 Task: Create a section Speed of Thought and in the section, add a milestone IT service catalog enhancement in the project ConstructTech
Action: Mouse moved to (61, 411)
Screenshot: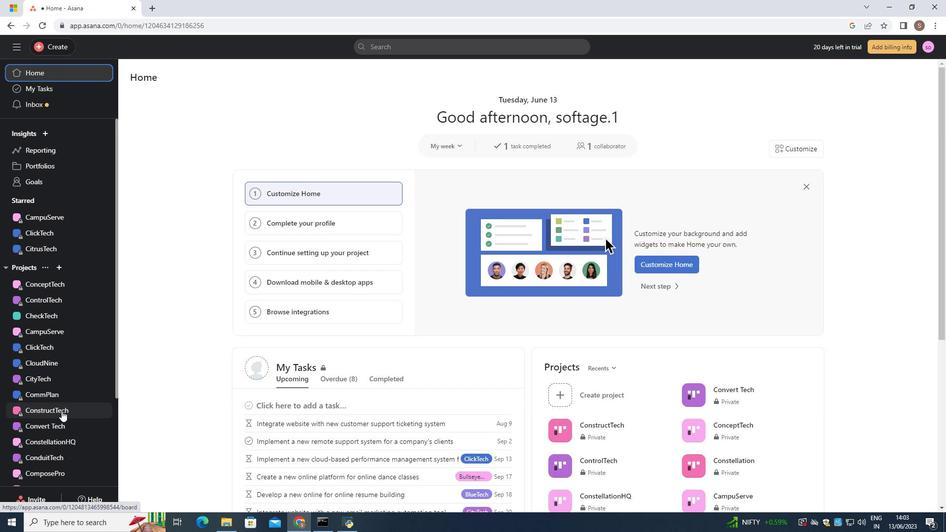 
Action: Mouse pressed left at (61, 411)
Screenshot: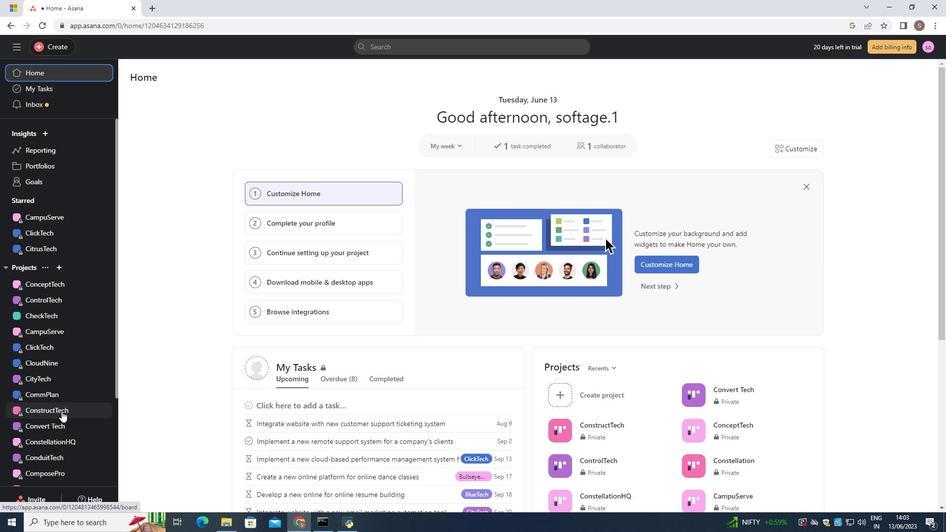 
Action: Mouse moved to (602, 144)
Screenshot: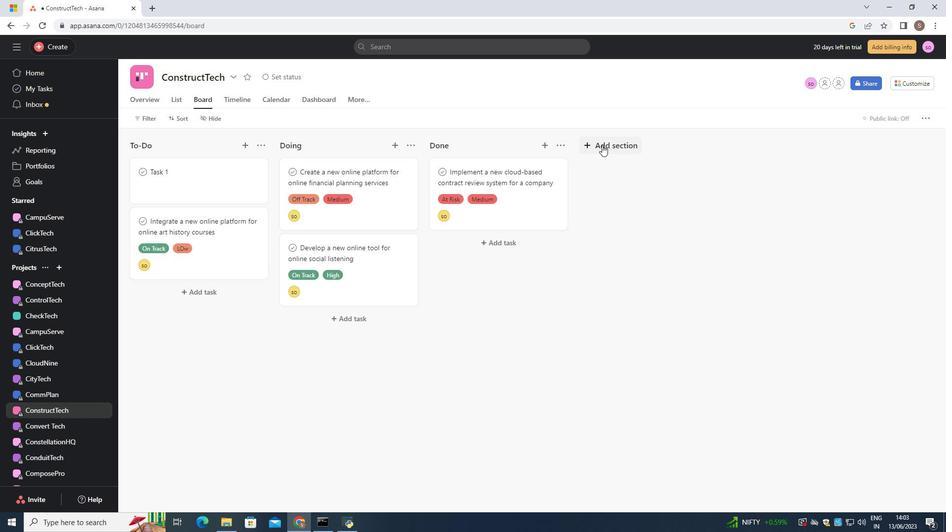 
Action: Mouse pressed left at (602, 144)
Screenshot: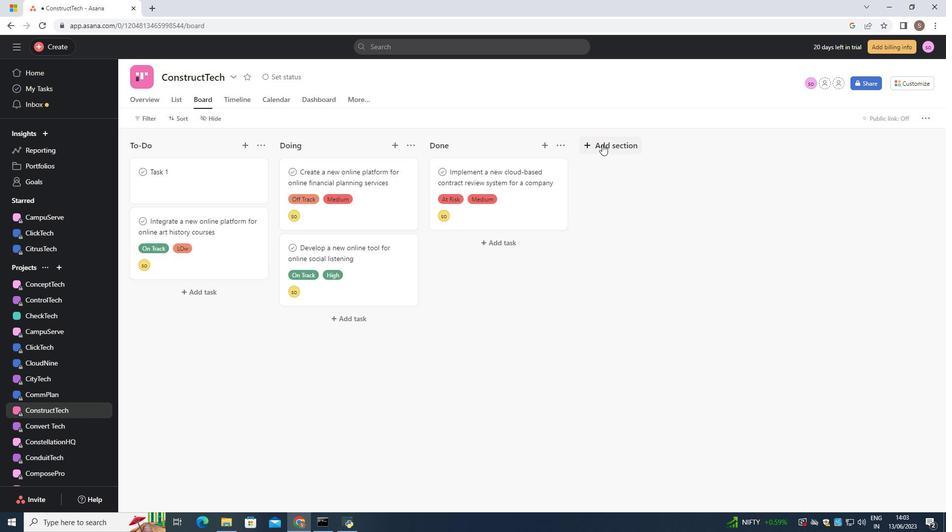 
Action: Key pressed <Key.shift>Speed<Key.space>of<Key.space><Key.shift>Thought
Screenshot: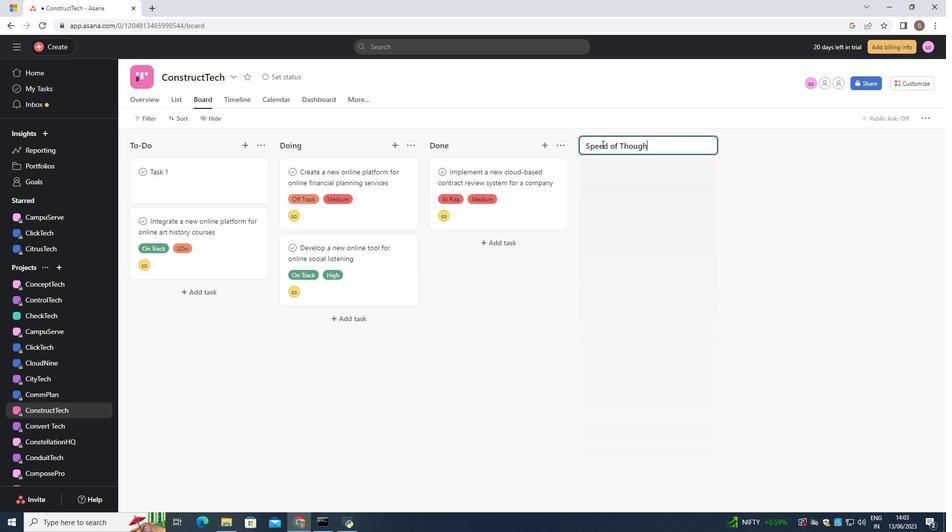 
Action: Mouse moved to (574, 162)
Screenshot: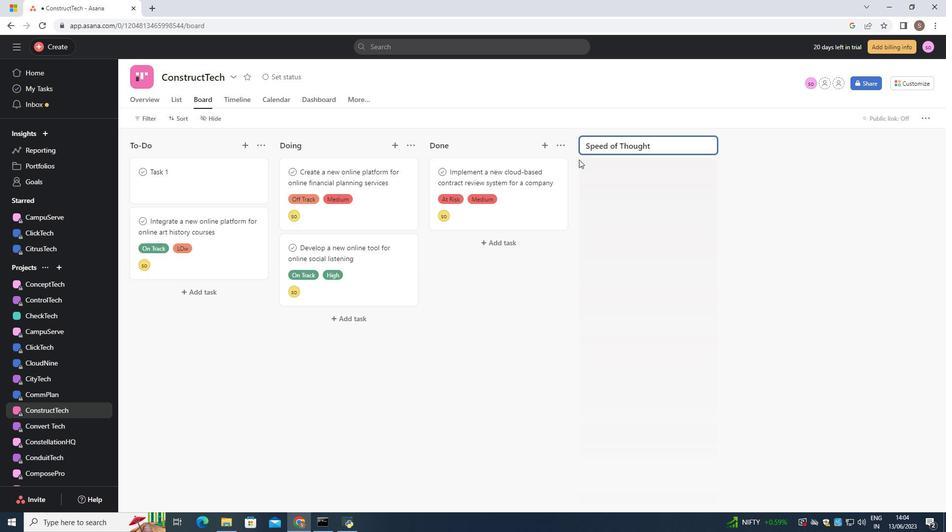 
Action: Key pressed <Key.enter>
Screenshot: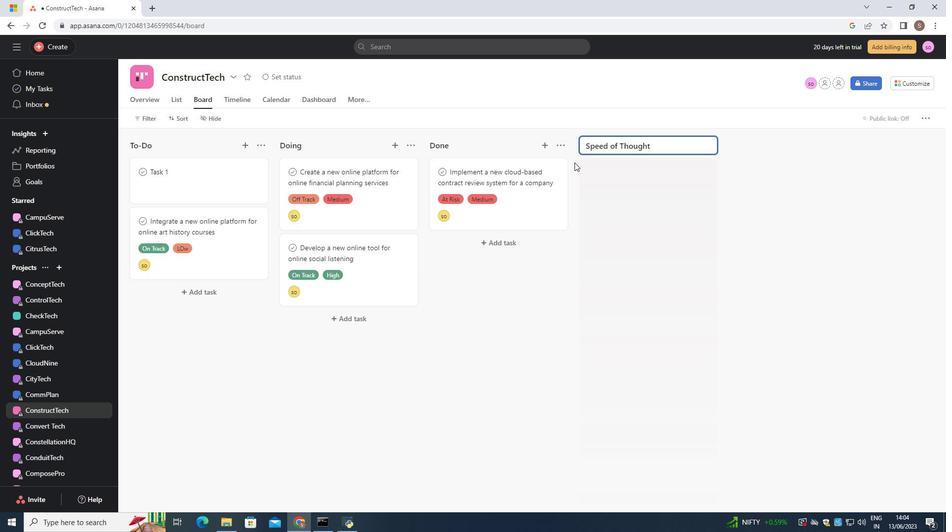
Action: Mouse moved to (691, 144)
Screenshot: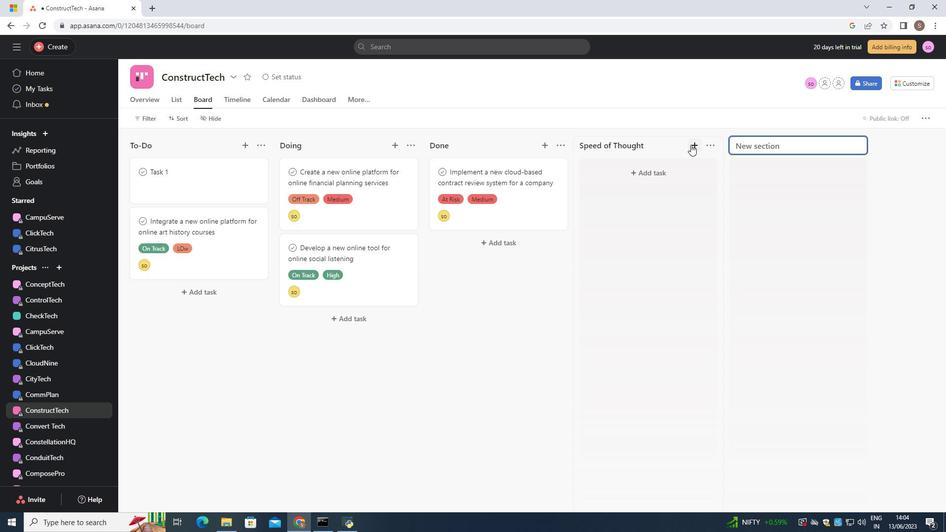 
Action: Mouse pressed left at (691, 144)
Screenshot: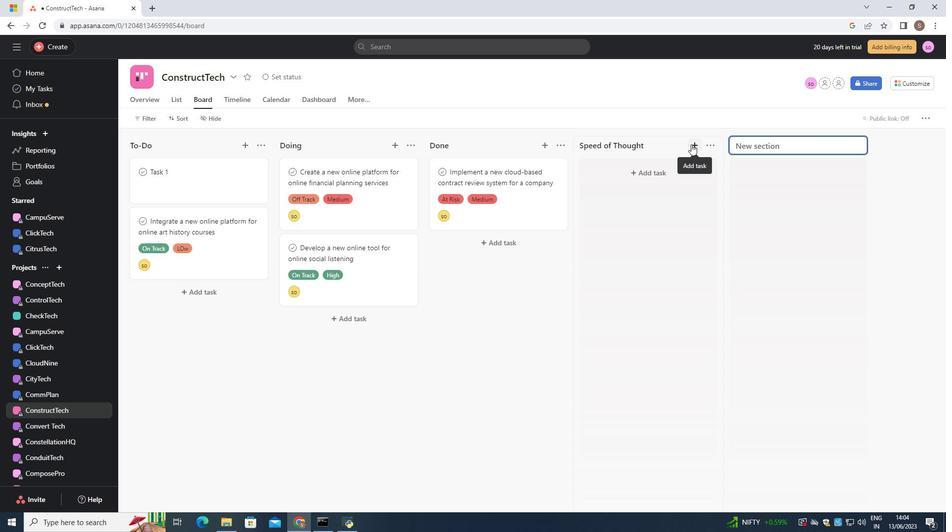 
Action: Key pressed <Key.shift><Key.shift>IT
Screenshot: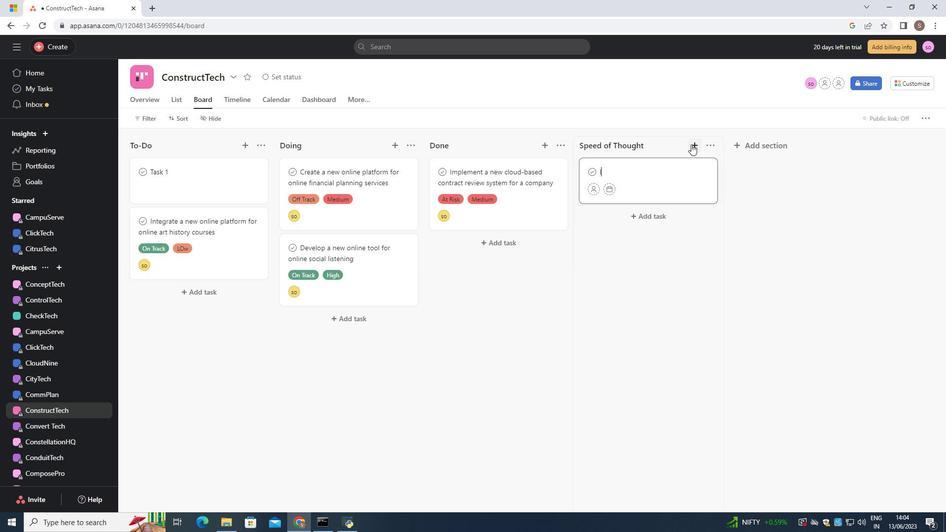 
Action: Mouse moved to (691, 144)
Screenshot: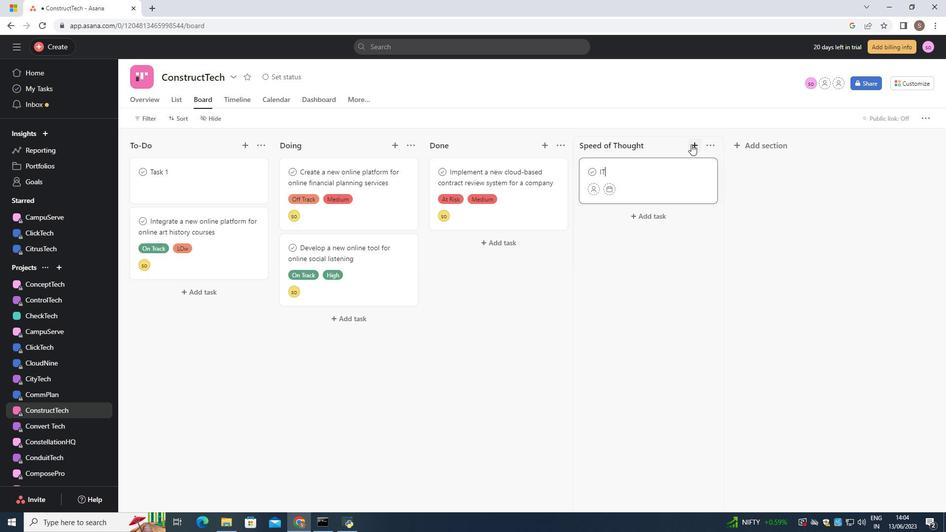 
Action: Key pressed <Key.space>service<Key.space>catalog<Key.space>enhancement
Screenshot: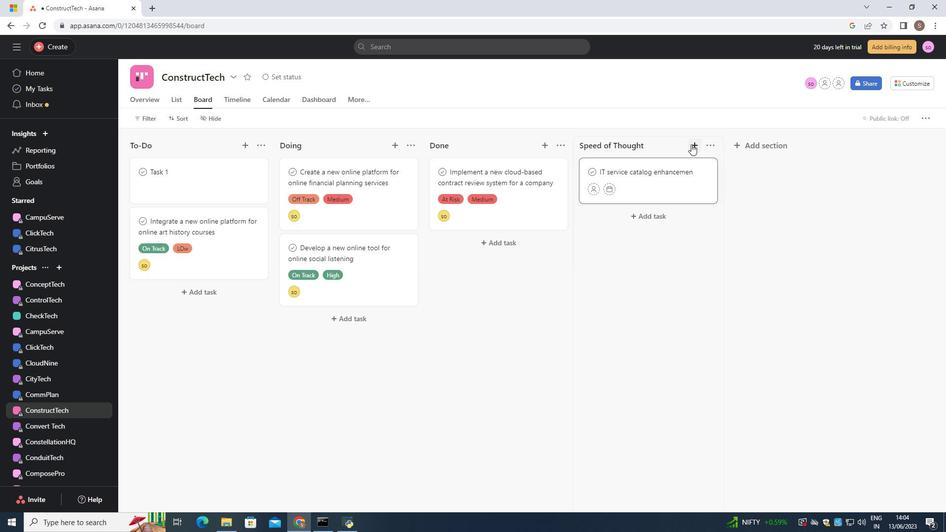 
Action: Mouse moved to (687, 157)
Screenshot: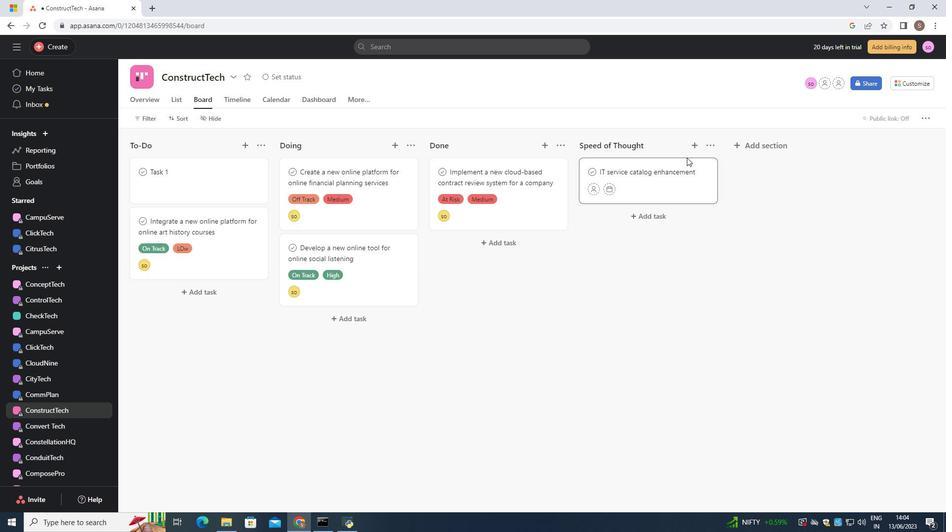 
Action: Key pressed <Key.enter>
Screenshot: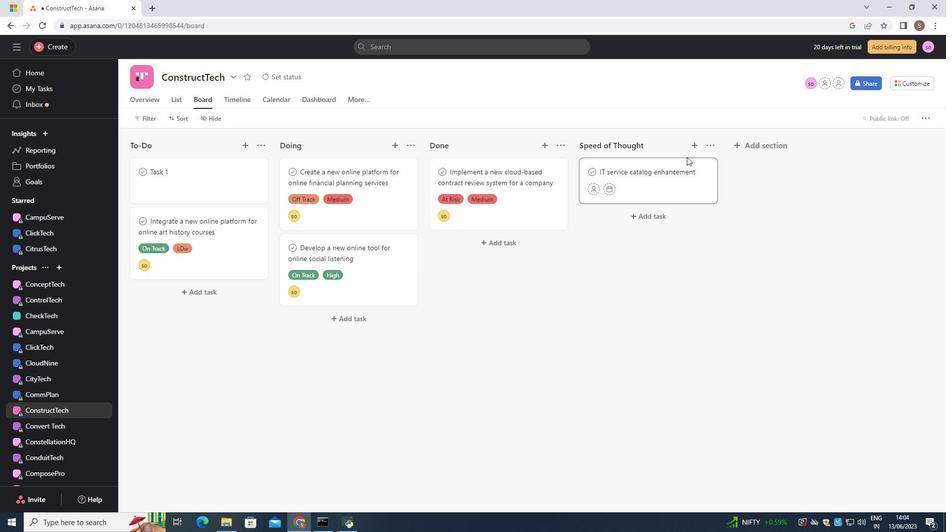 
Action: Mouse moved to (667, 172)
Screenshot: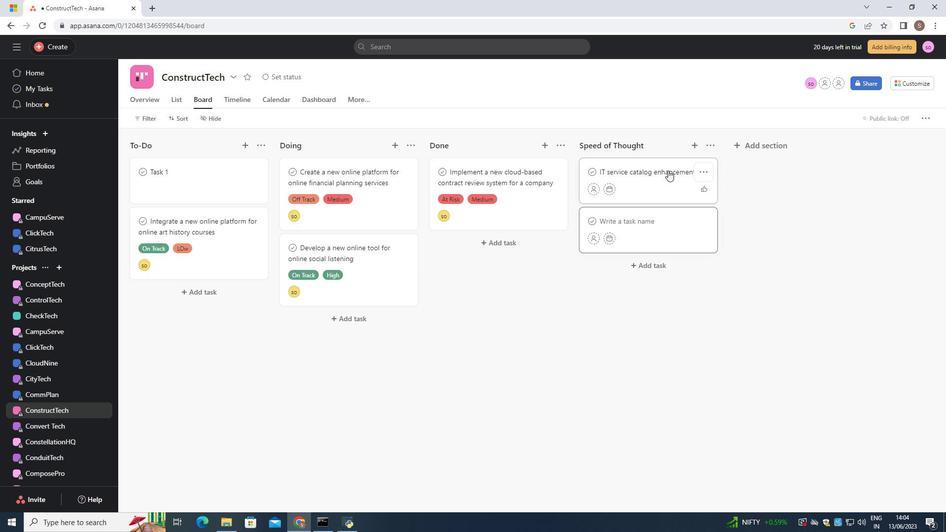 
Action: Mouse pressed left at (667, 172)
Screenshot: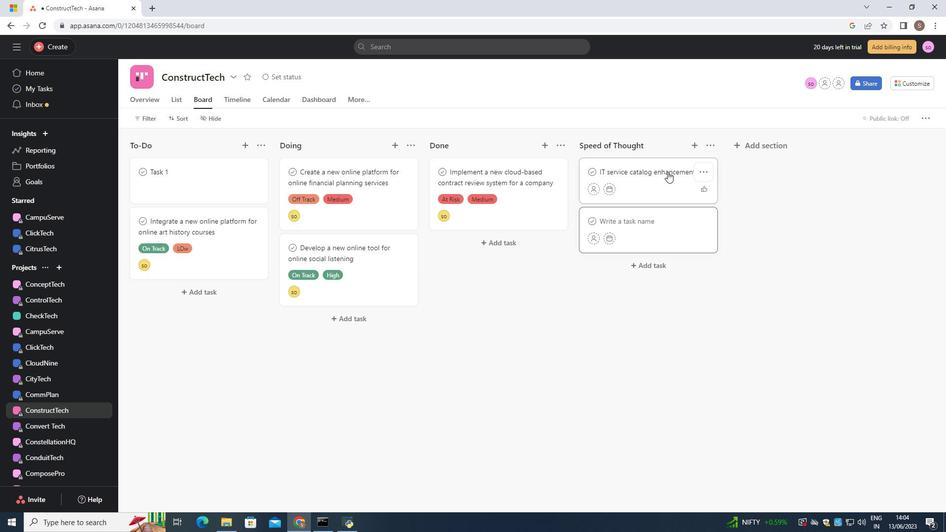 
Action: Mouse moved to (910, 120)
Screenshot: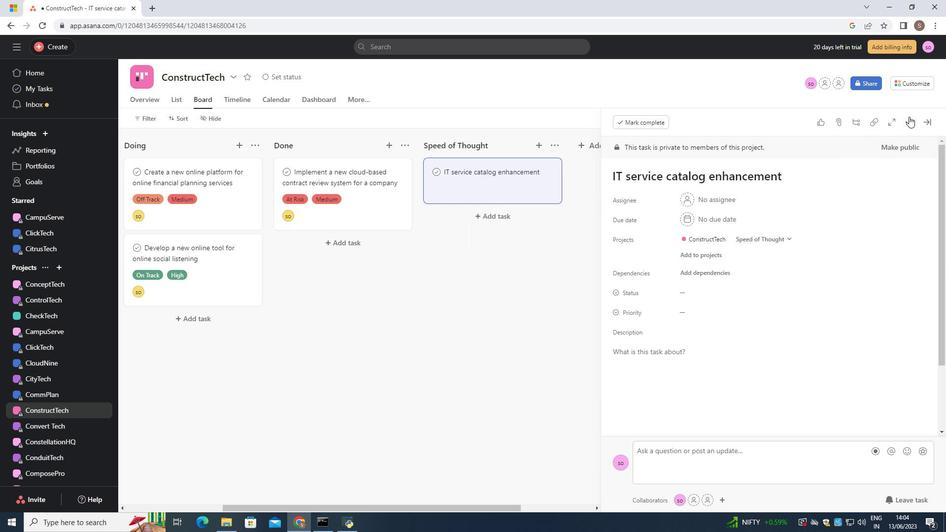
Action: Mouse pressed left at (910, 120)
Screenshot: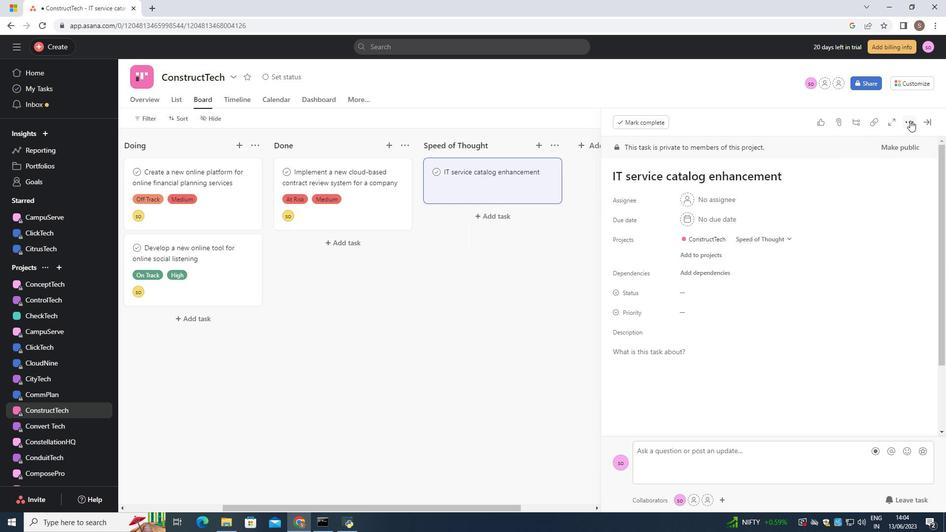 
Action: Mouse moved to (866, 157)
Screenshot: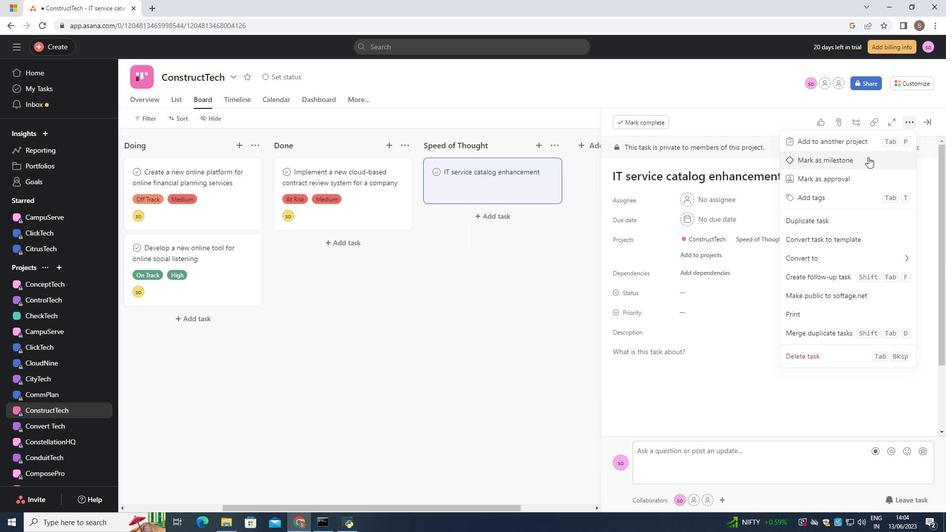 
Action: Mouse pressed left at (866, 157)
Screenshot: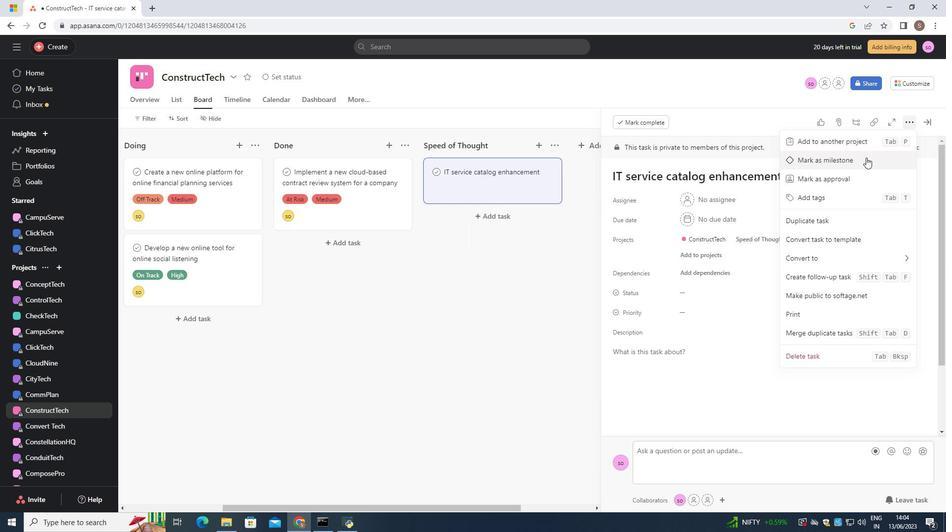 
Action: Mouse moved to (860, 161)
Screenshot: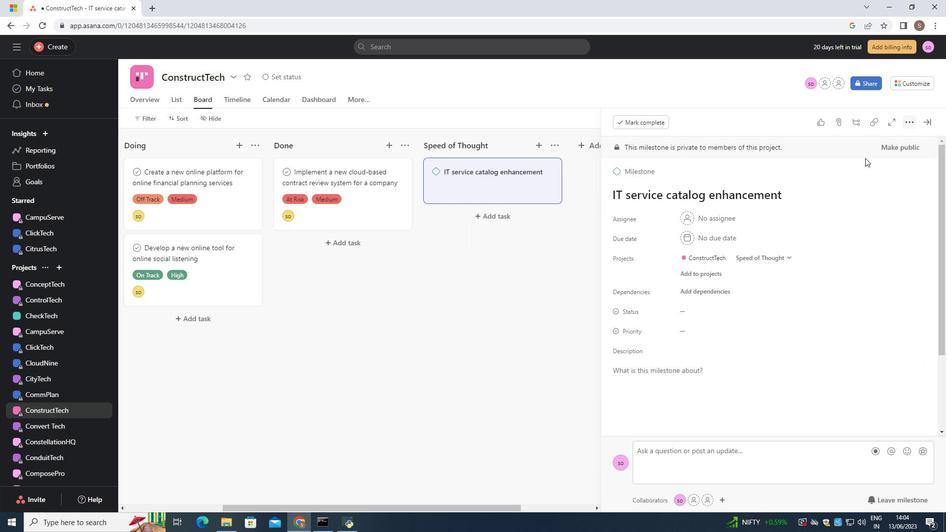 
